 Task: Find ski resorts in the Colorado Rockies between Vail, Colorado, and Telluride, Colorado.
Action: Mouse pressed left at (218, 61)
Screenshot: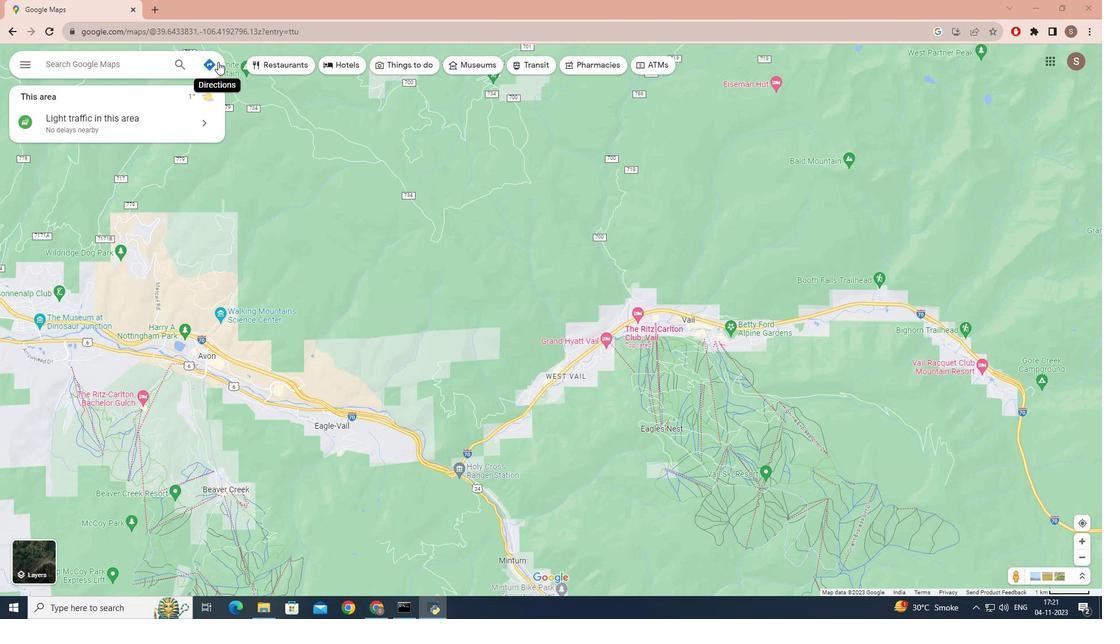 
Action: Mouse moved to (102, 92)
Screenshot: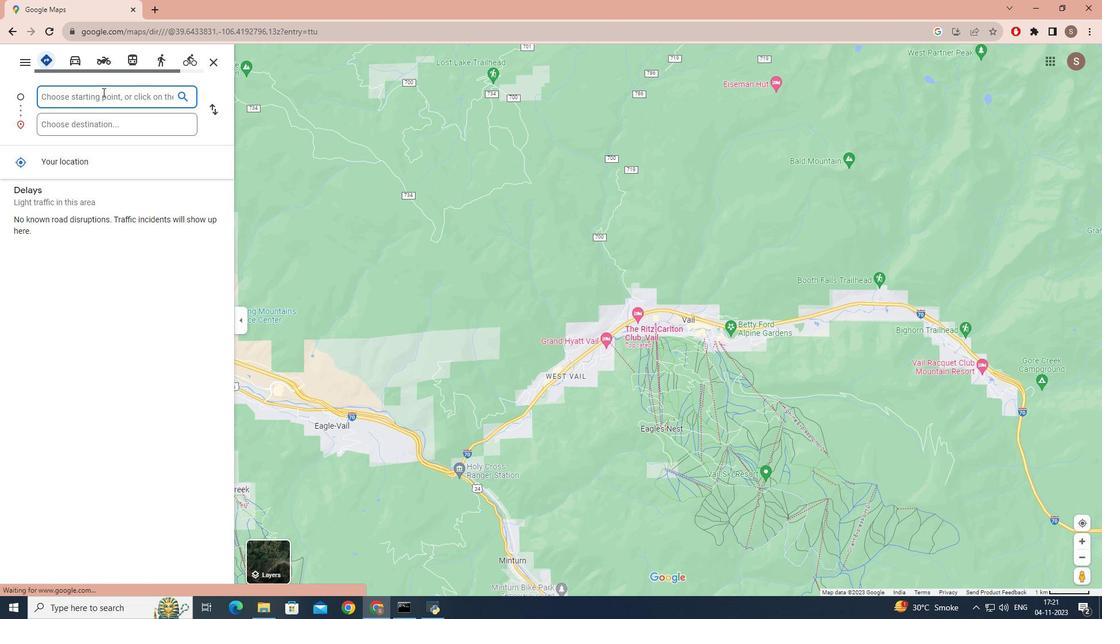 
Action: Mouse pressed left at (102, 92)
Screenshot: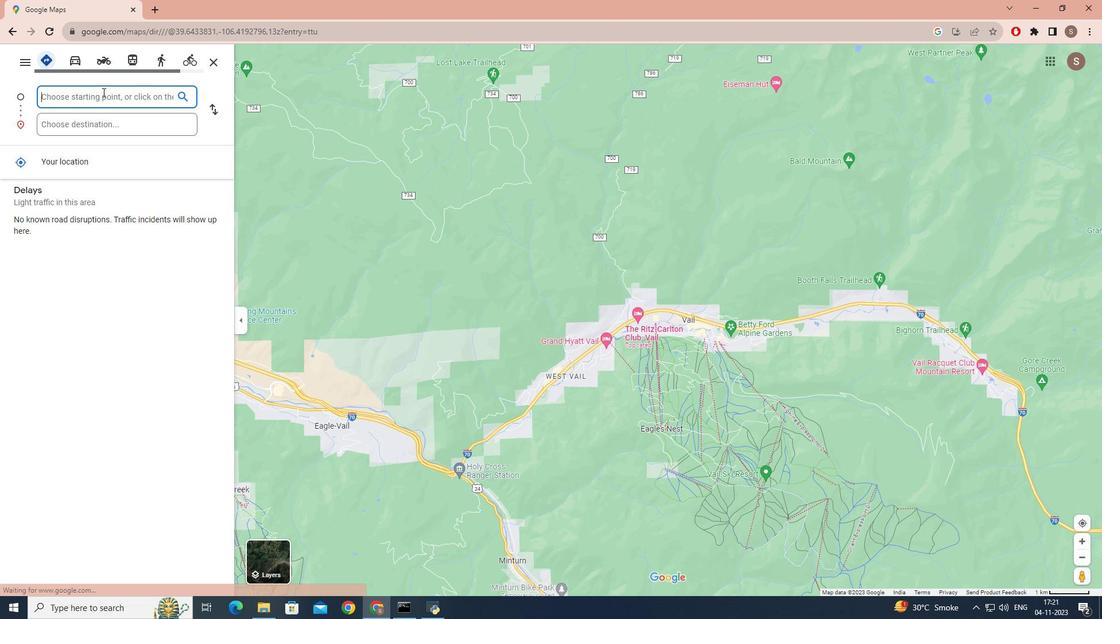 
Action: Mouse moved to (120, 85)
Screenshot: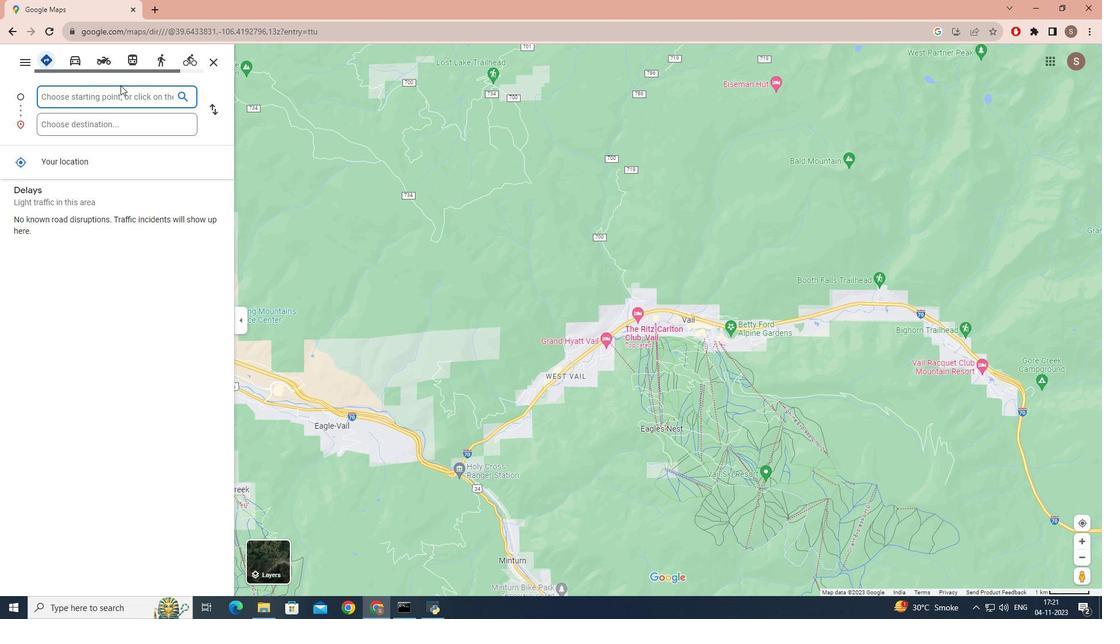 
Action: Key pressed <Key.caps_lock>V<Key.caps_lock>ail,<Key.caps_lock>C<Key.caps_lock>olorado
Screenshot: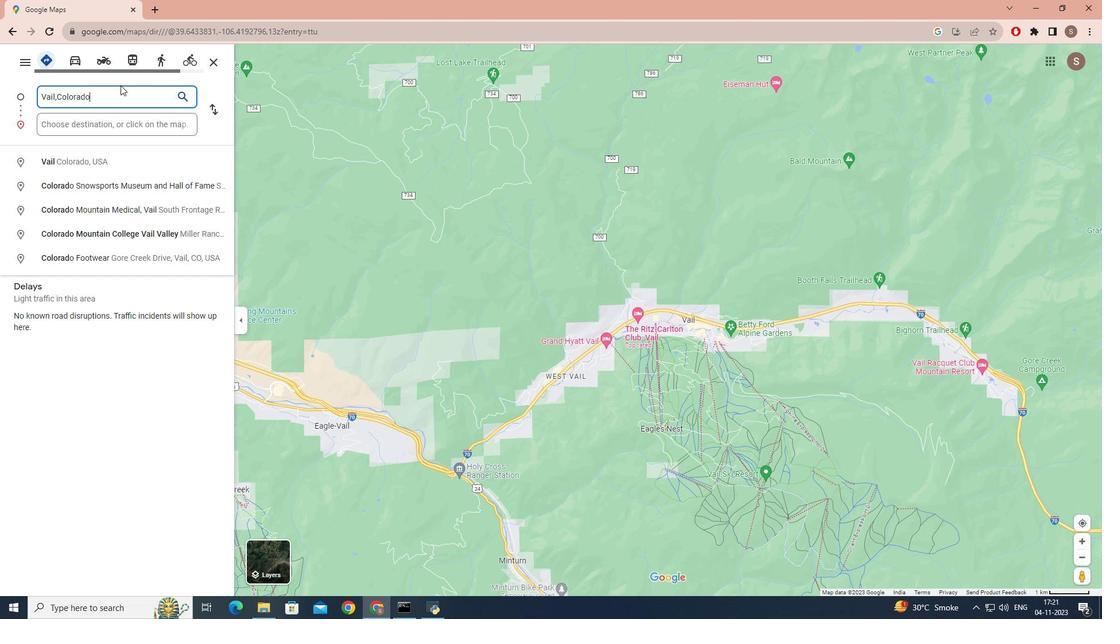 
Action: Mouse moved to (81, 125)
Screenshot: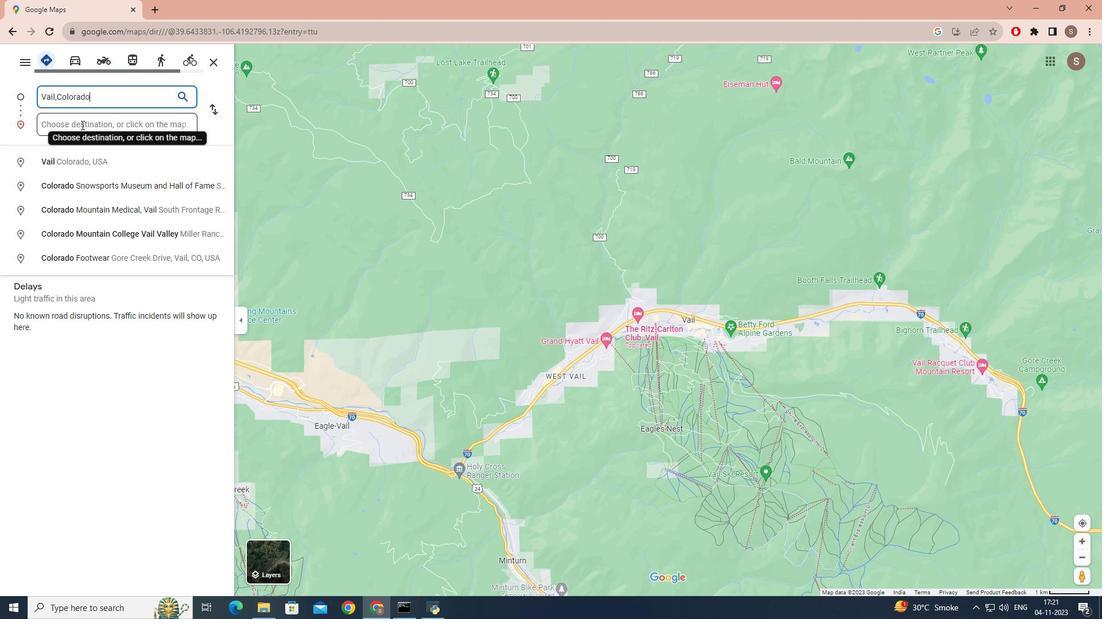 
Action: Mouse pressed left at (81, 125)
Screenshot: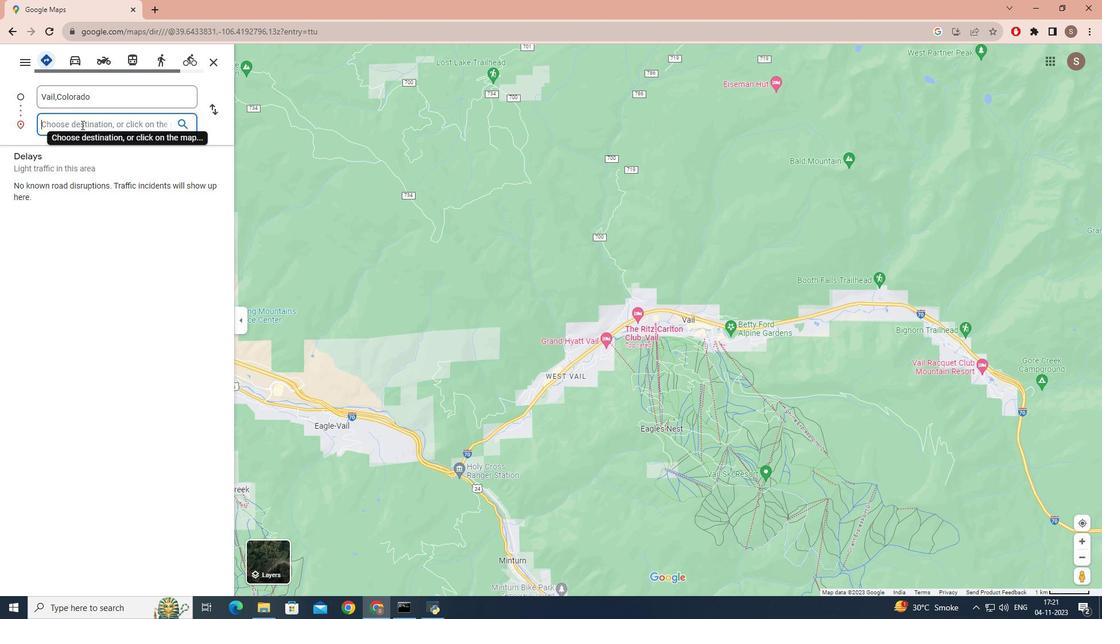 
Action: Key pressed <Key.caps_lock>T<Key.caps_lock>elluride,<Key.caps_lock>C<Key.caps_lock>olorado
Screenshot: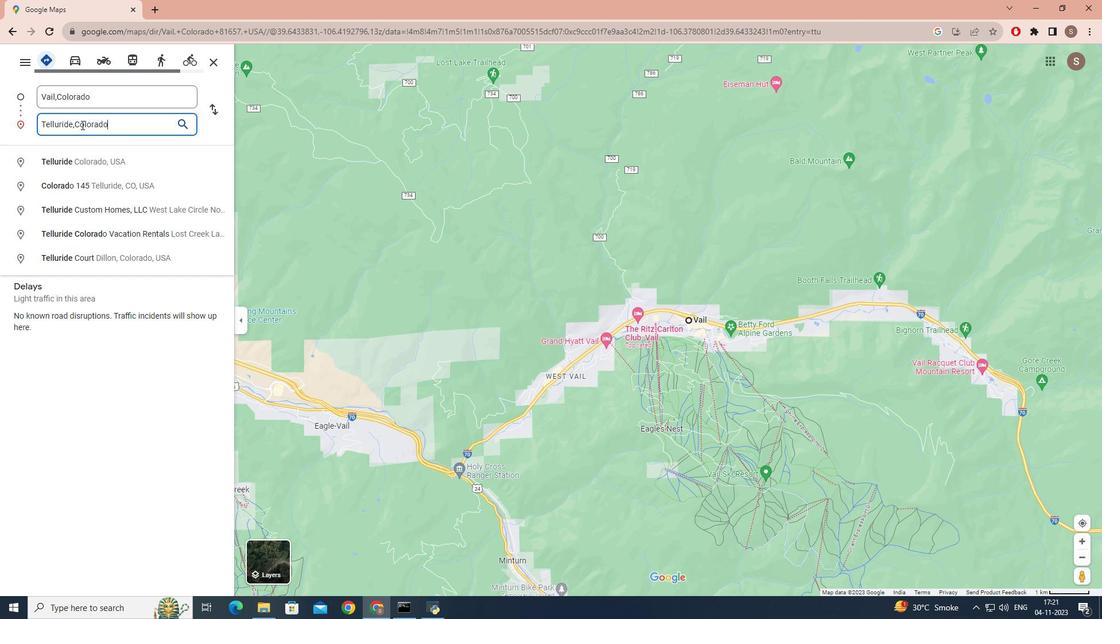 
Action: Mouse moved to (128, 135)
Screenshot: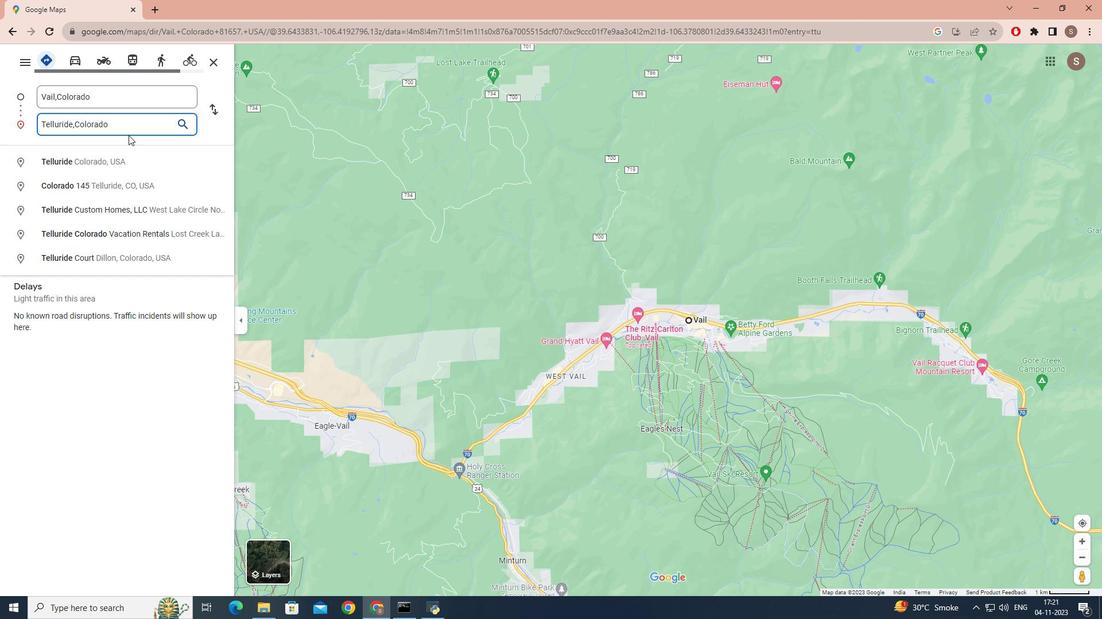 
Action: Key pressed <Key.enter>
Screenshot: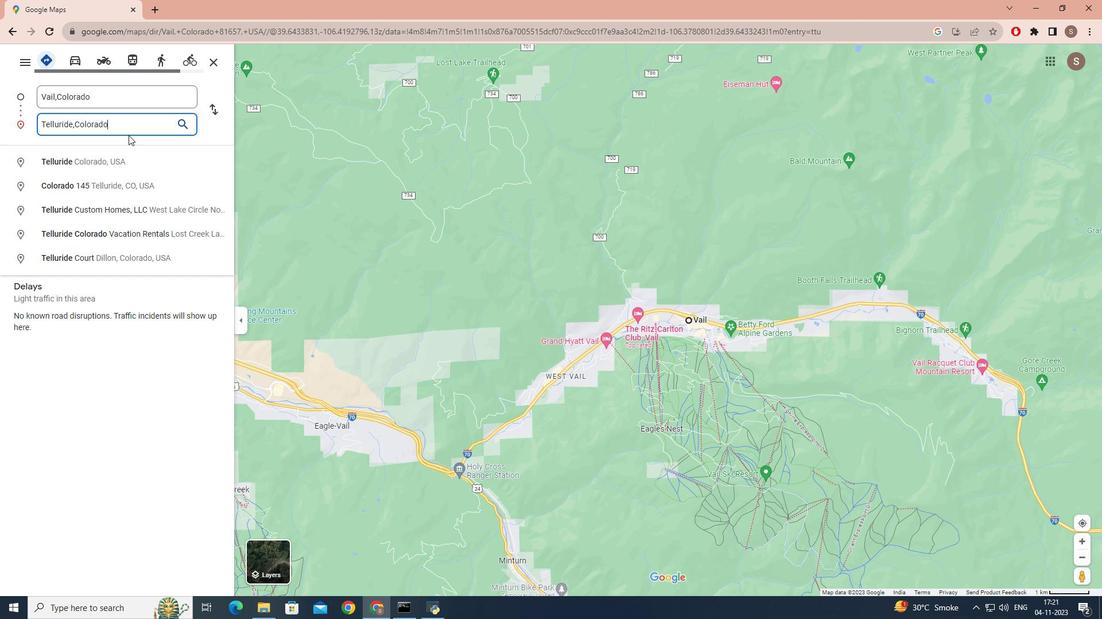 
Action: Mouse moved to (594, 67)
Screenshot: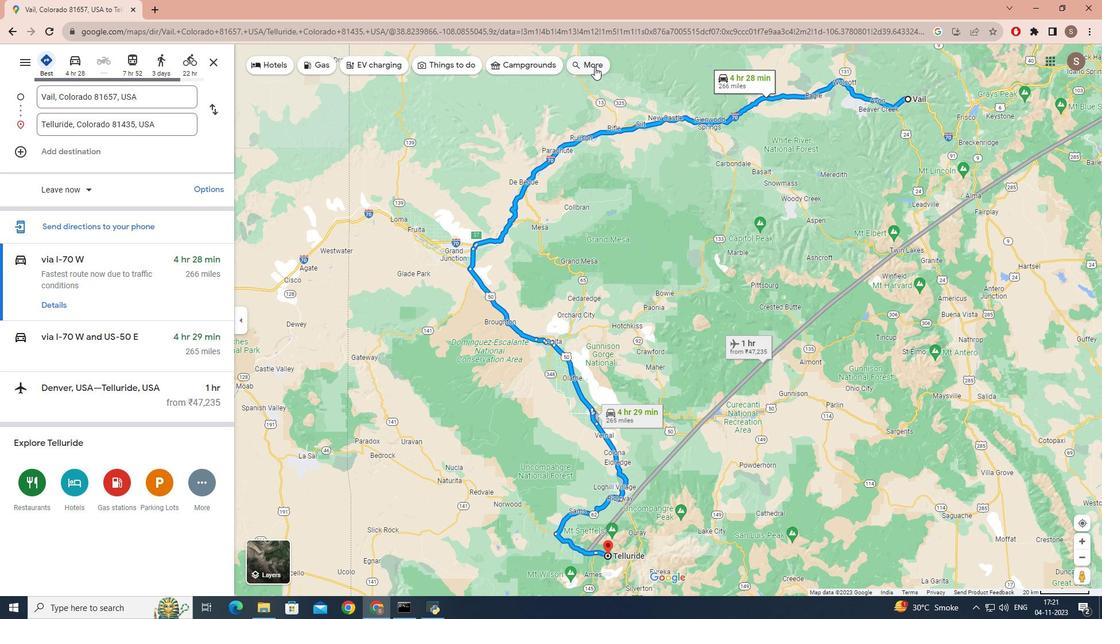 
Action: Mouse pressed left at (594, 67)
Screenshot: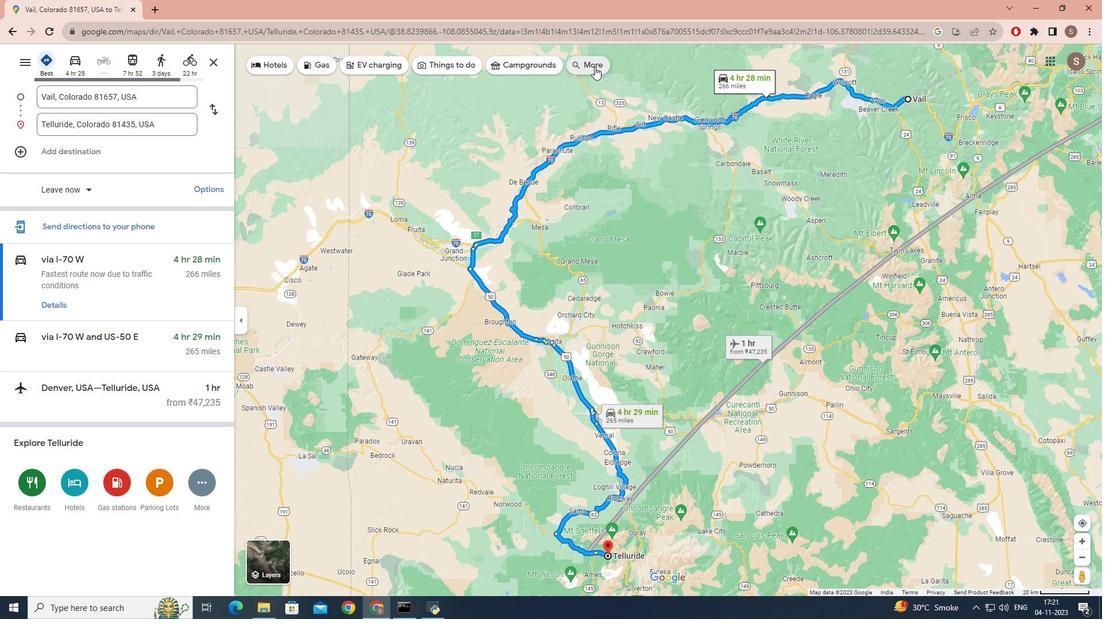 
Action: Mouse moved to (129, 70)
Screenshot: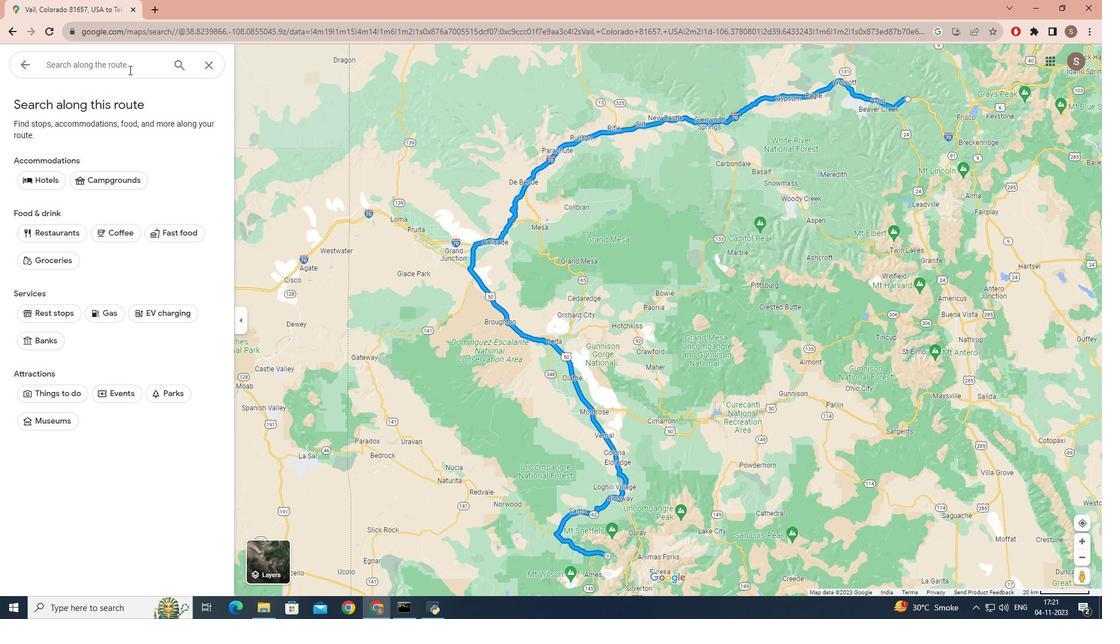 
Action: Mouse pressed left at (129, 70)
Screenshot: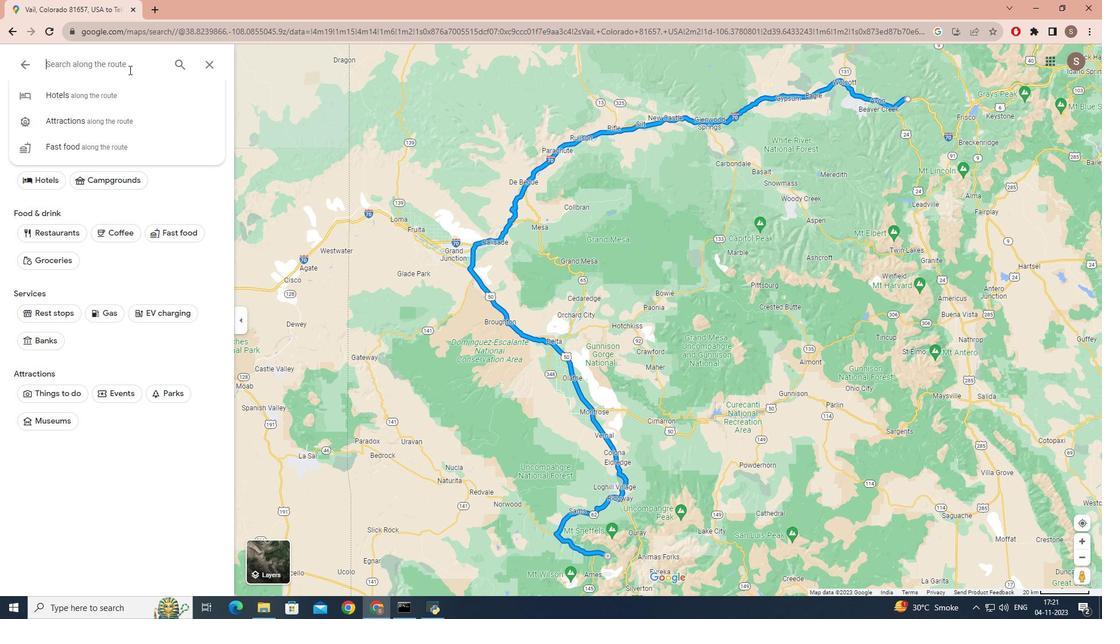 
Action: Mouse moved to (129, 70)
Screenshot: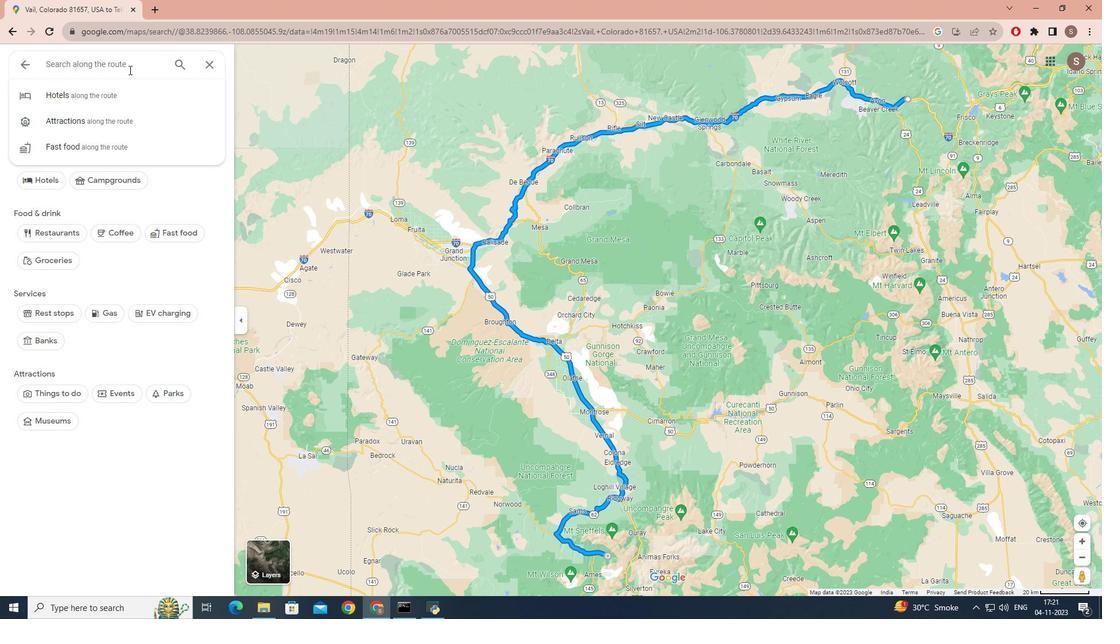 
Action: Key pressed ski<Key.space>resorts<Key.space>ak<Key.backspace>long<Key.space>the<Key.space><Key.caps_lock>C<Key.caps_lock>olorado<Key.space><Key.caps_lock>R<Key.caps_lock>ockies<Key.enter>
Screenshot: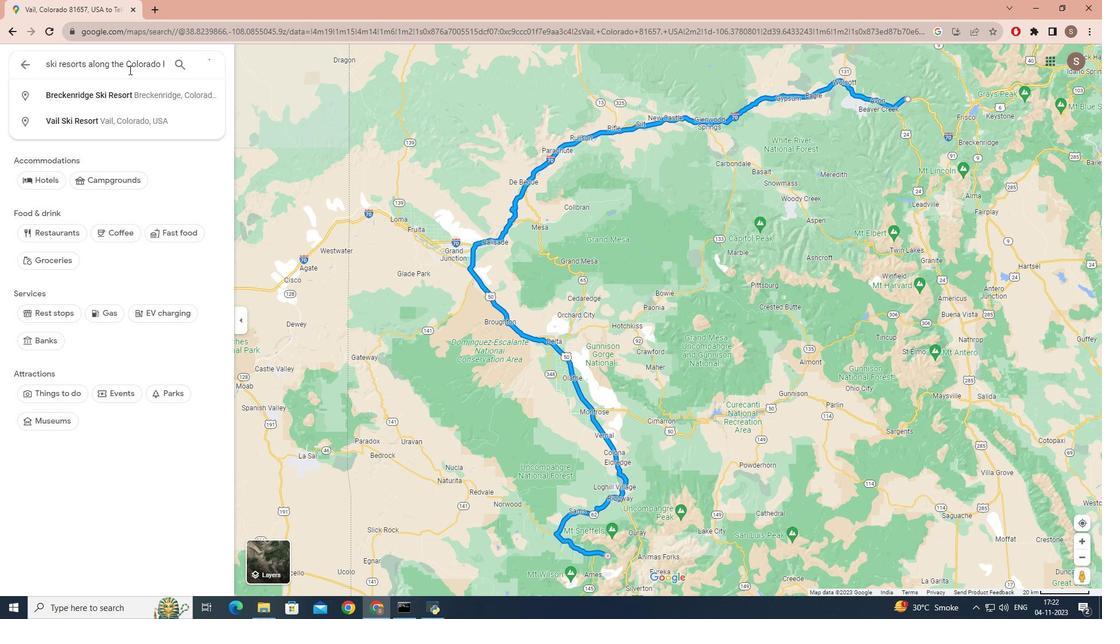 
